 Task: Search for the best food truck parks in Austin, Texas, with international street food.
Action: Mouse moved to (369, 351)
Screenshot: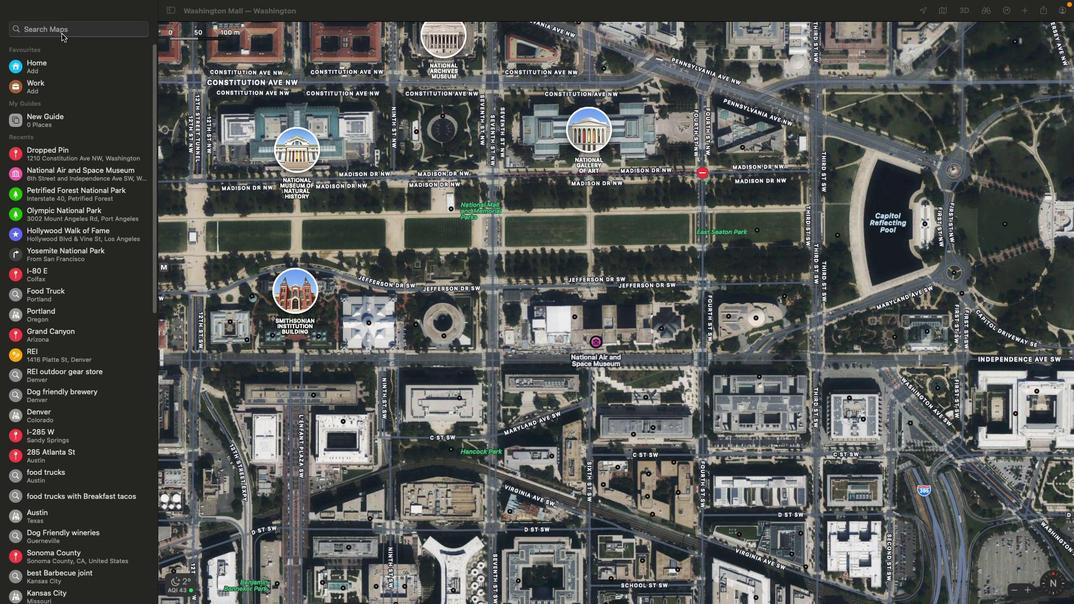 
Action: Mouse pressed left at (369, 351)
Screenshot: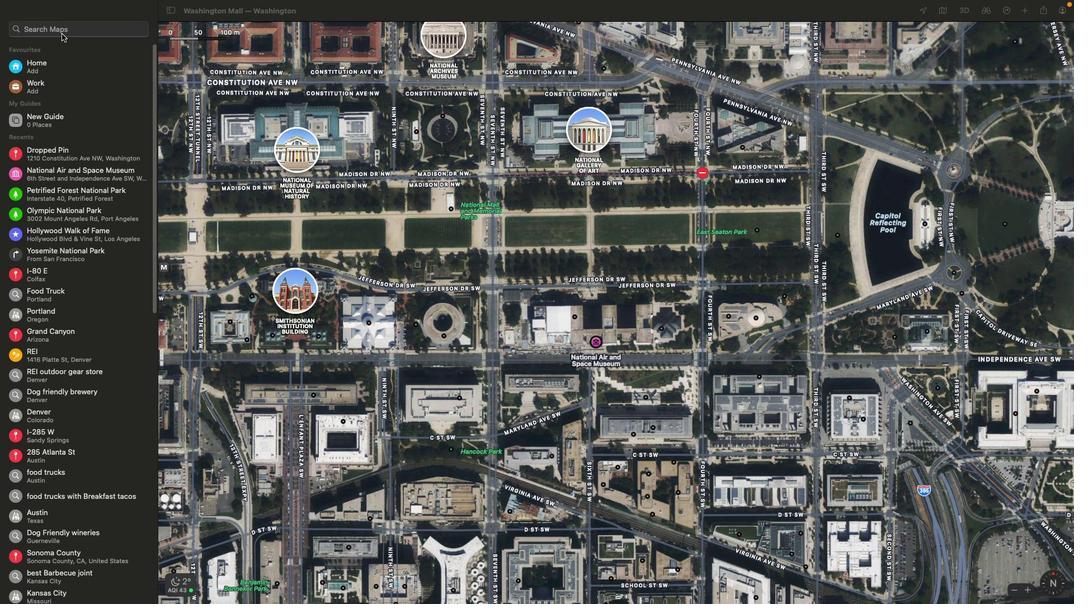 
Action: Key pressed Key.shift'A''u''s''t''i''n'Key.space','Key.spaceKey.shift'T''e''x''a''s'Key.spaceKey.enter
Screenshot: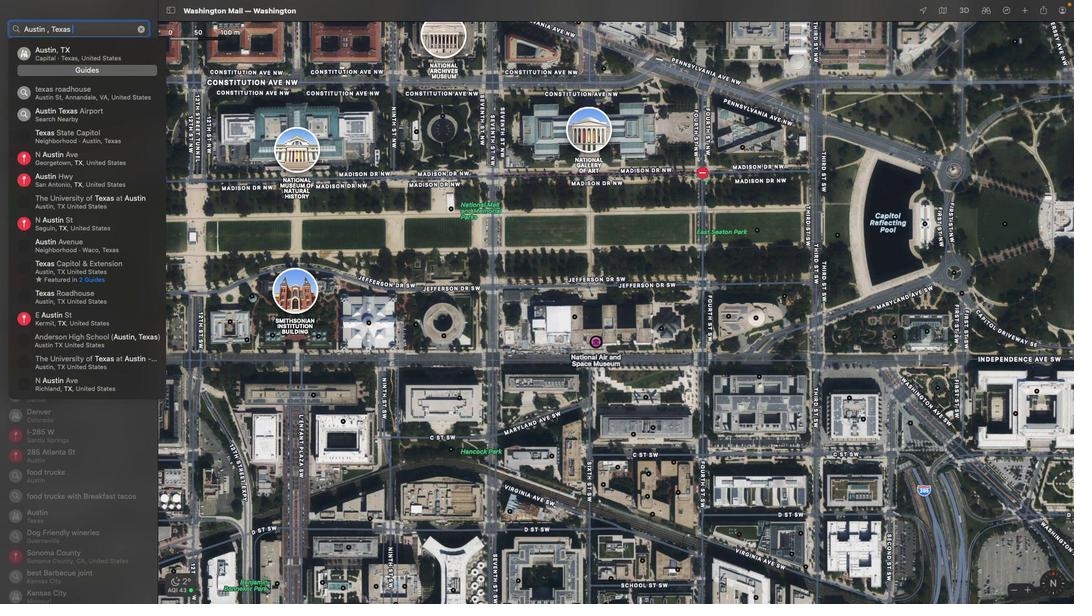 
Action: Mouse moved to (369, 351)
Screenshot: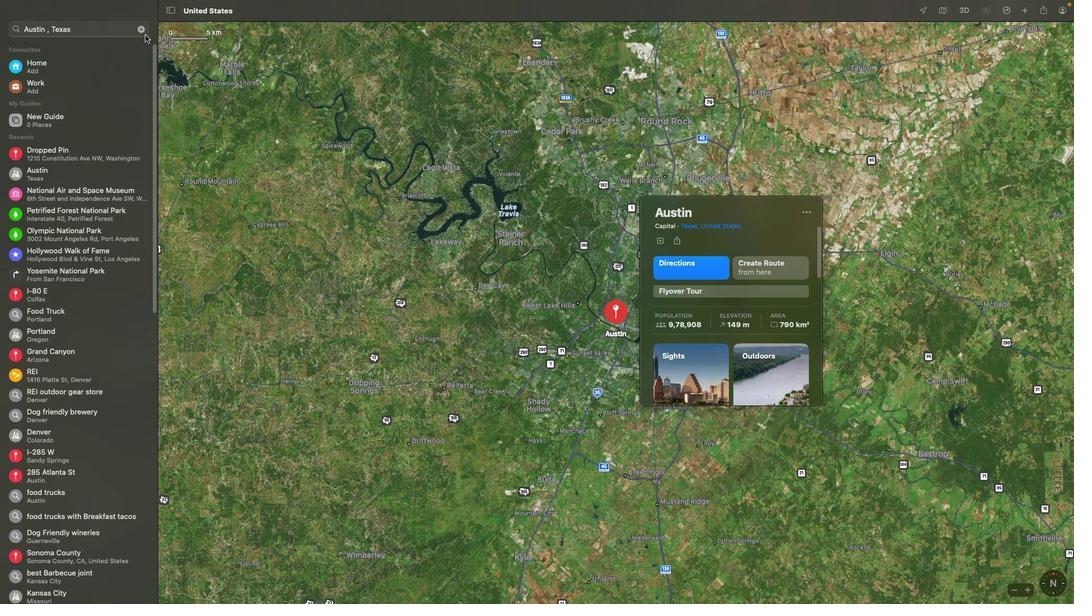 
Action: Mouse pressed left at (369, 351)
Screenshot: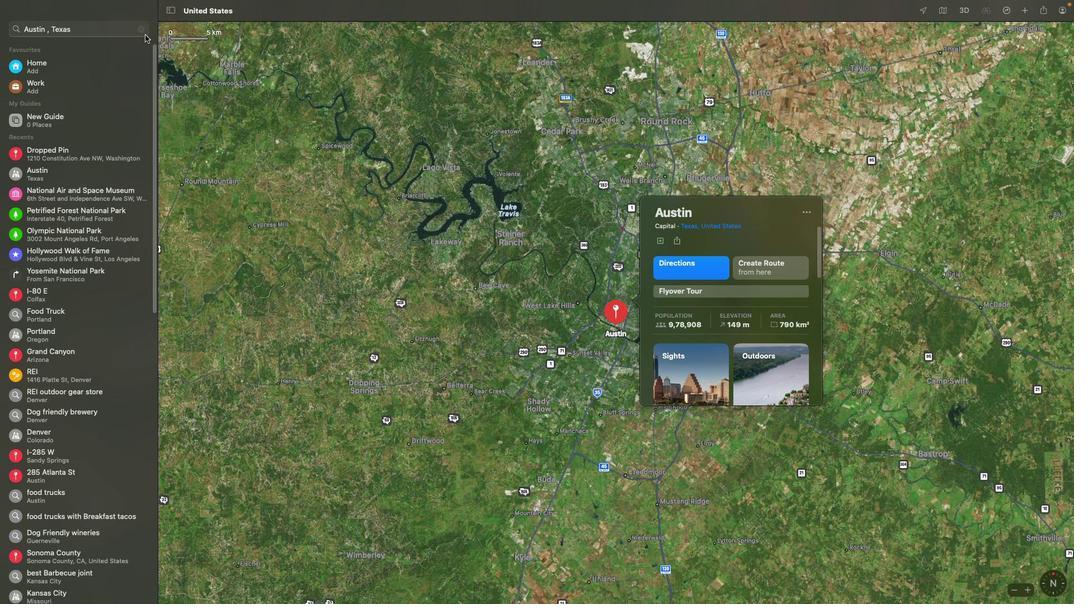 
Action: Mouse moved to (369, 351)
Screenshot: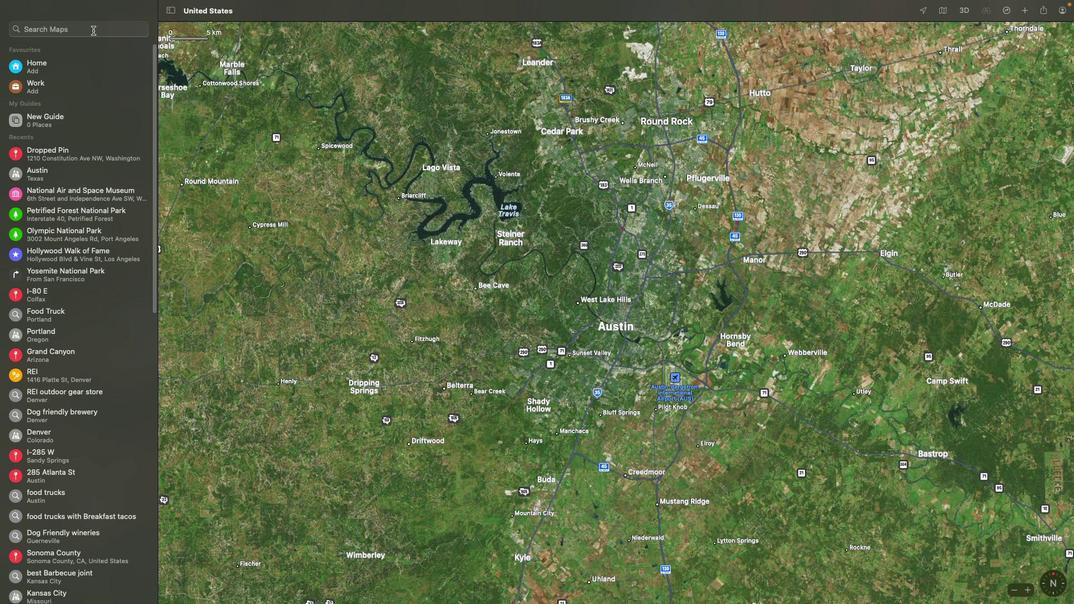 
Action: Mouse pressed left at (369, 351)
Screenshot: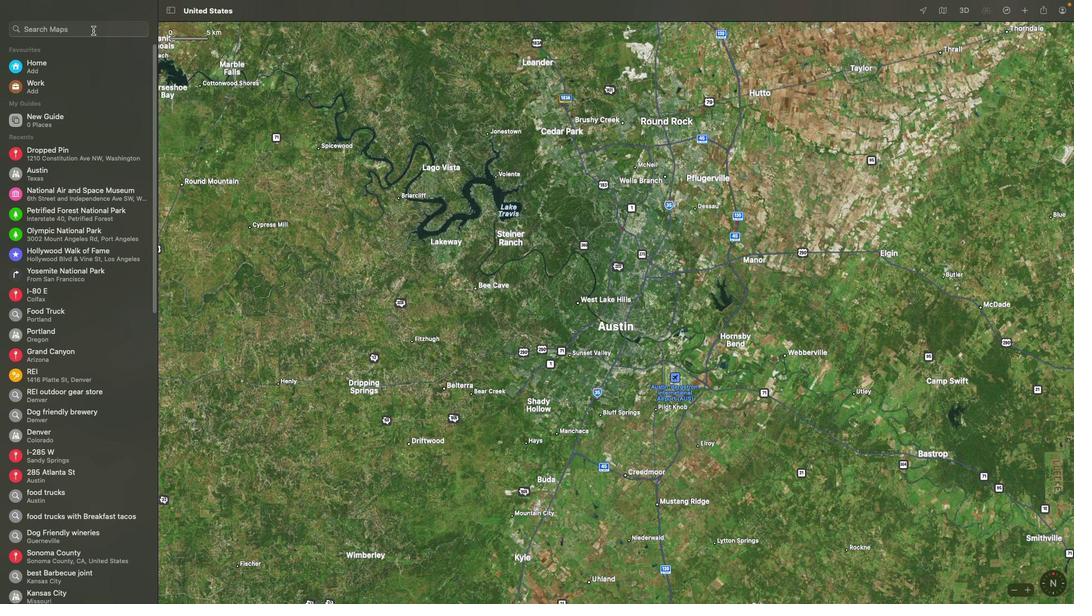 
Action: Key pressed 'f''o''o''d'Key.spaceKey.shift'T''r''u''c''k''s'Key.spaceKey.shift'P''a''r''k''s'Key.spaceKey.enter
Screenshot: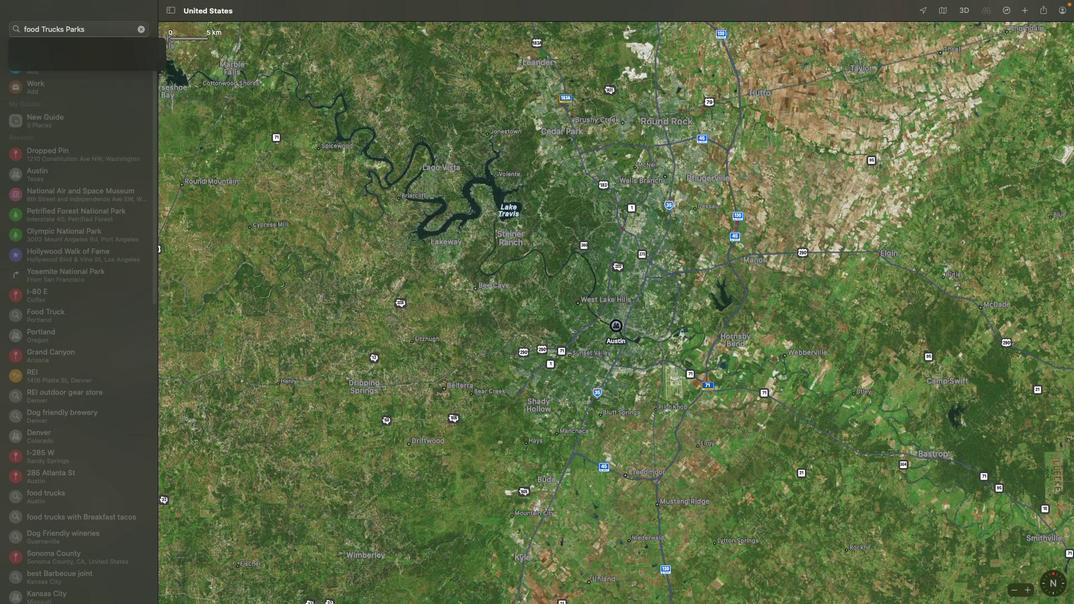 
Action: Mouse moved to (367, 339)
Screenshot: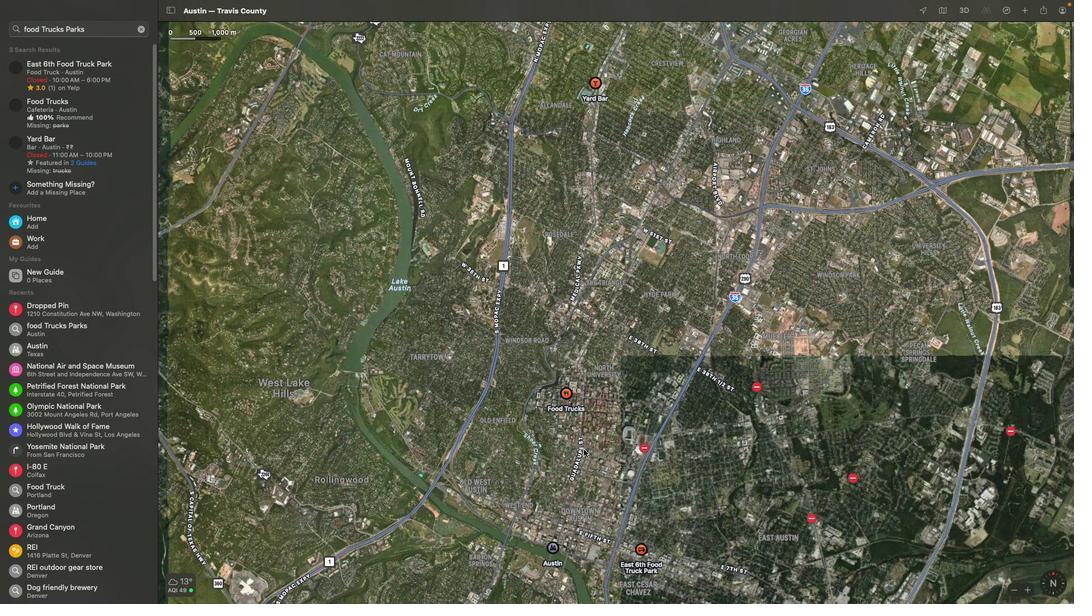 
